 Task: Create Board Resource Management to Workspace Continuous Integration and Deployment. Create Board Website Design to Workspace Continuous Integration and Deployment. Create Board Social Media Content Creation and Curation to Workspace Continuous Integration and Deployment
Action: Mouse moved to (392, 78)
Screenshot: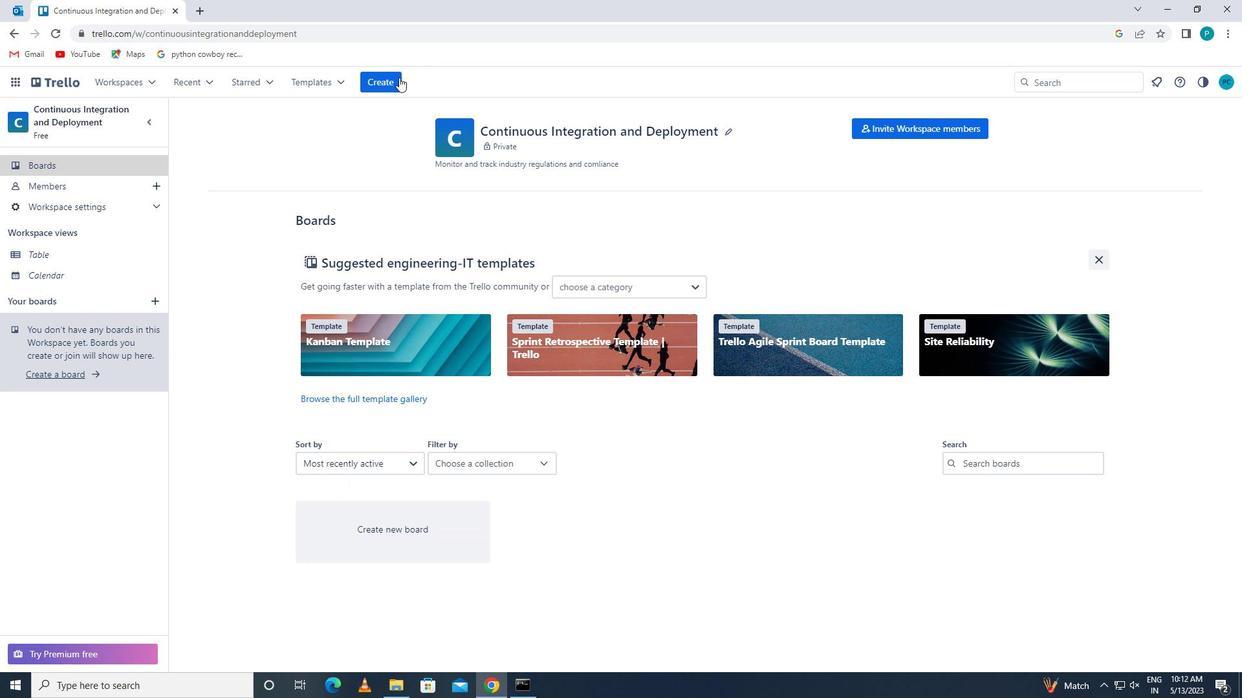 
Action: Mouse pressed left at (392, 78)
Screenshot: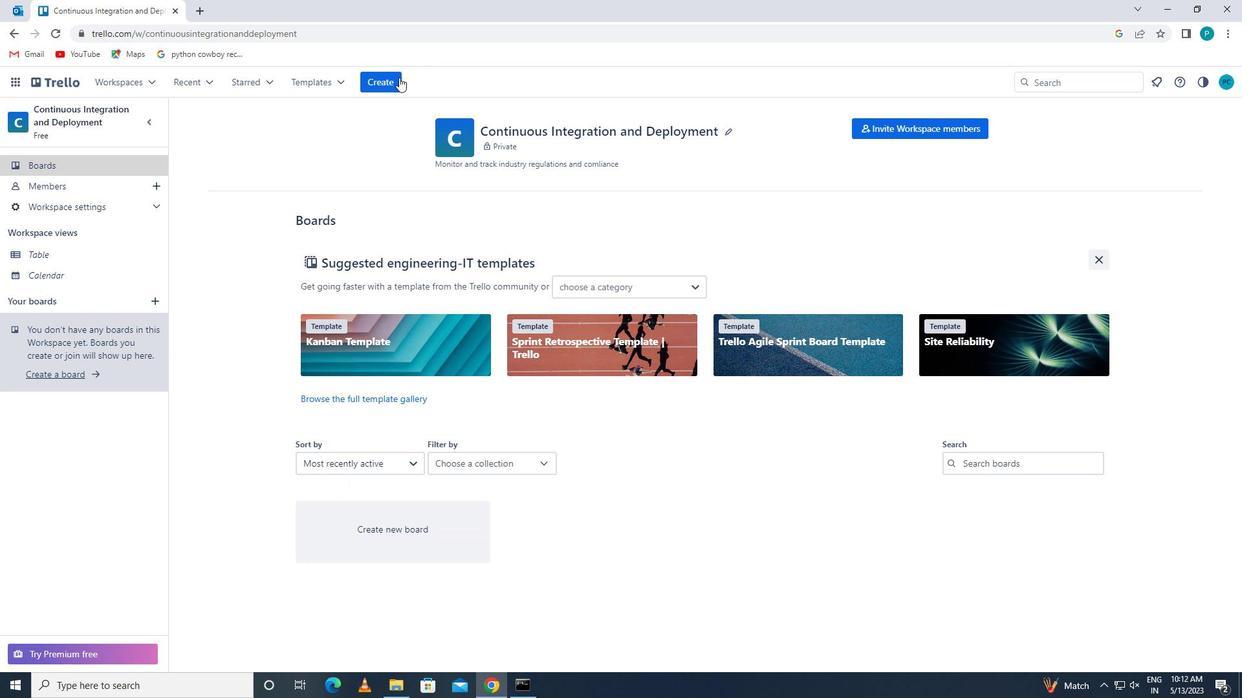 
Action: Mouse moved to (398, 124)
Screenshot: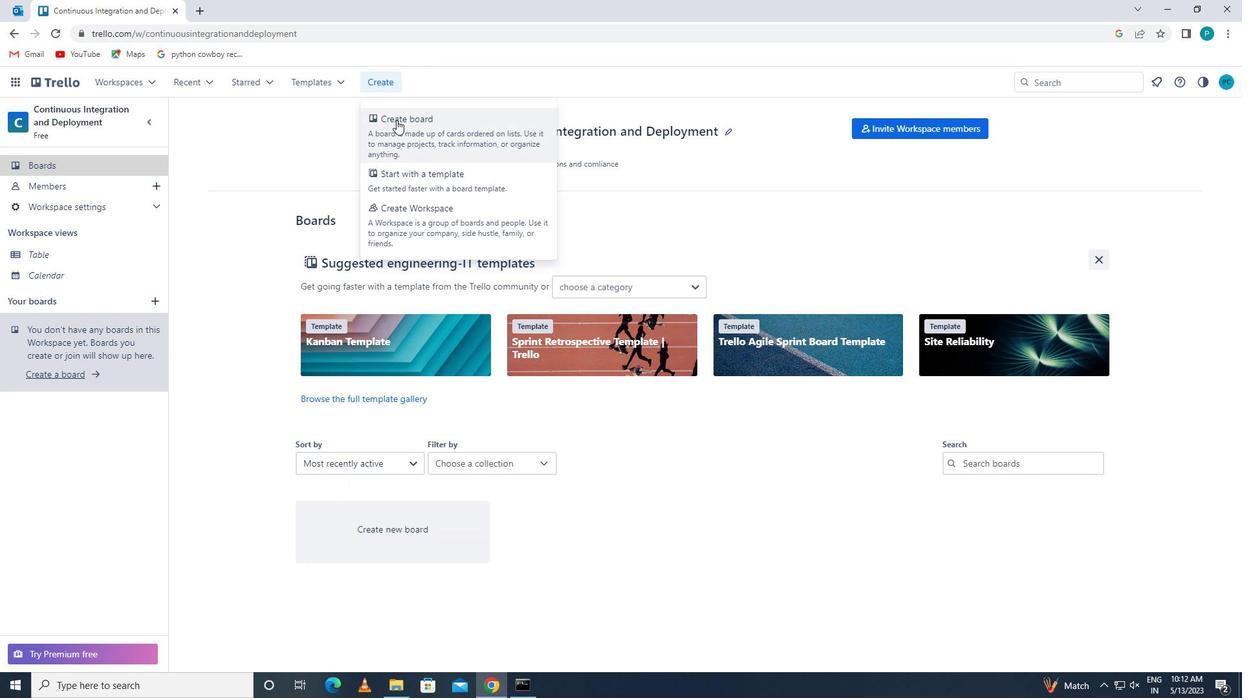 
Action: Mouse pressed left at (398, 124)
Screenshot: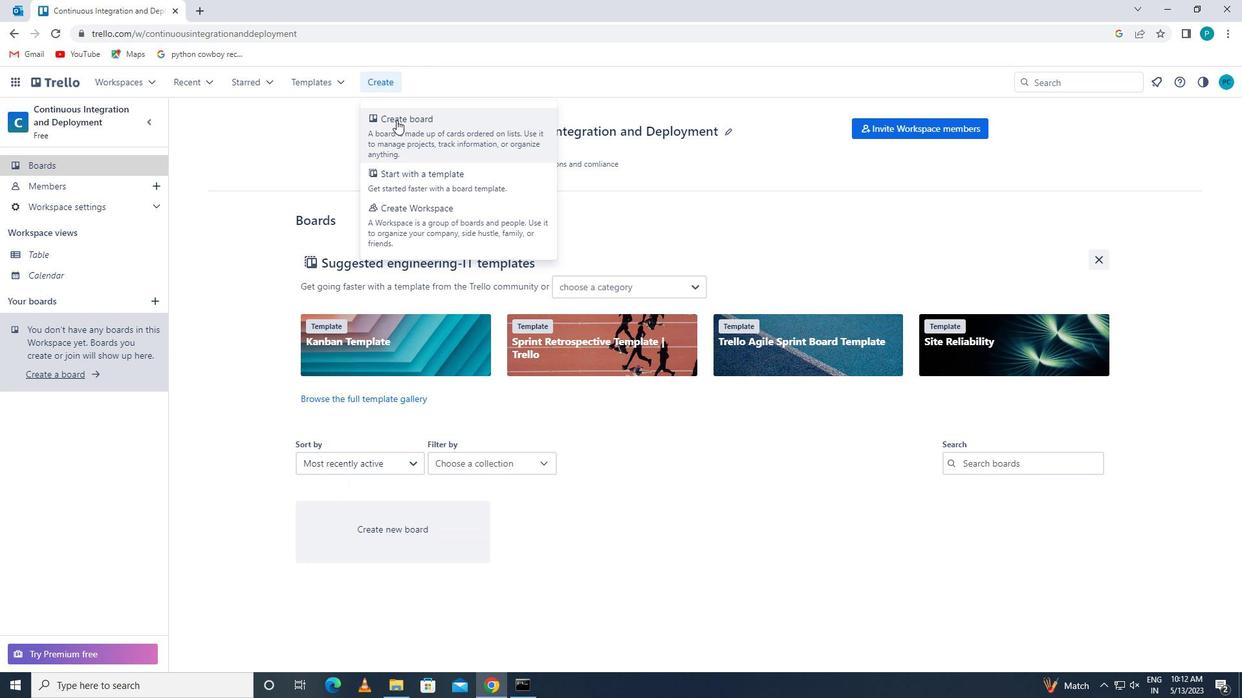 
Action: Mouse moved to (431, 318)
Screenshot: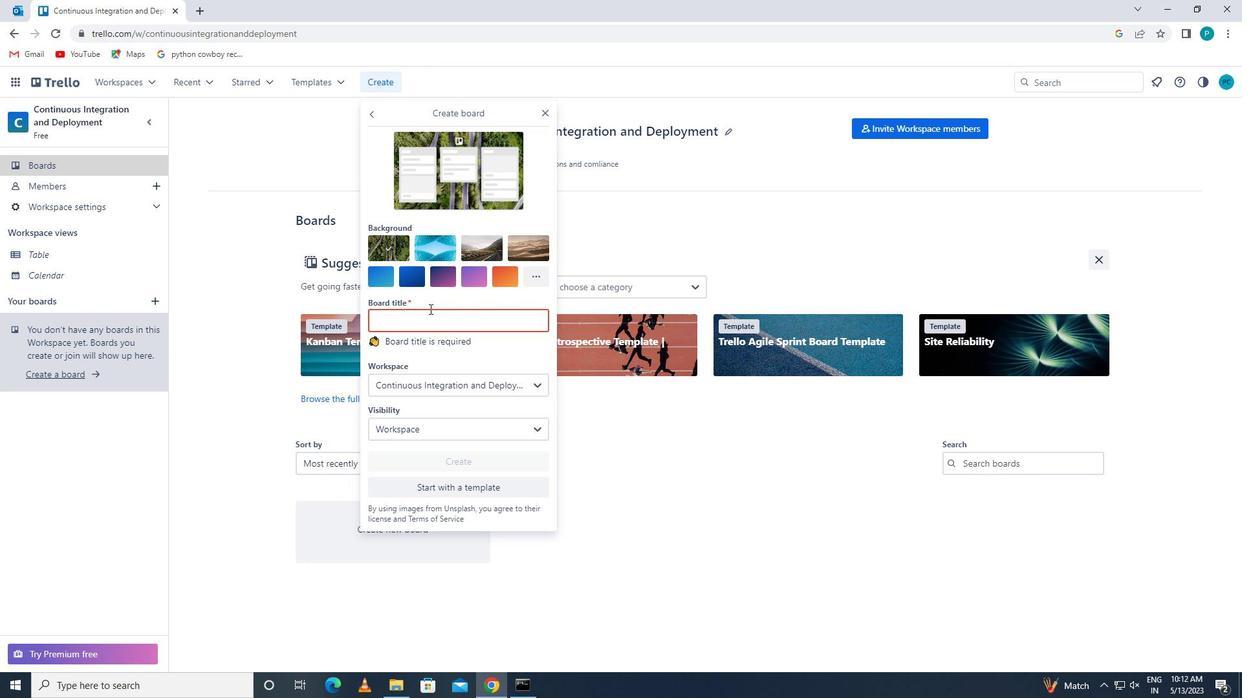 
Action: Mouse pressed left at (431, 318)
Screenshot: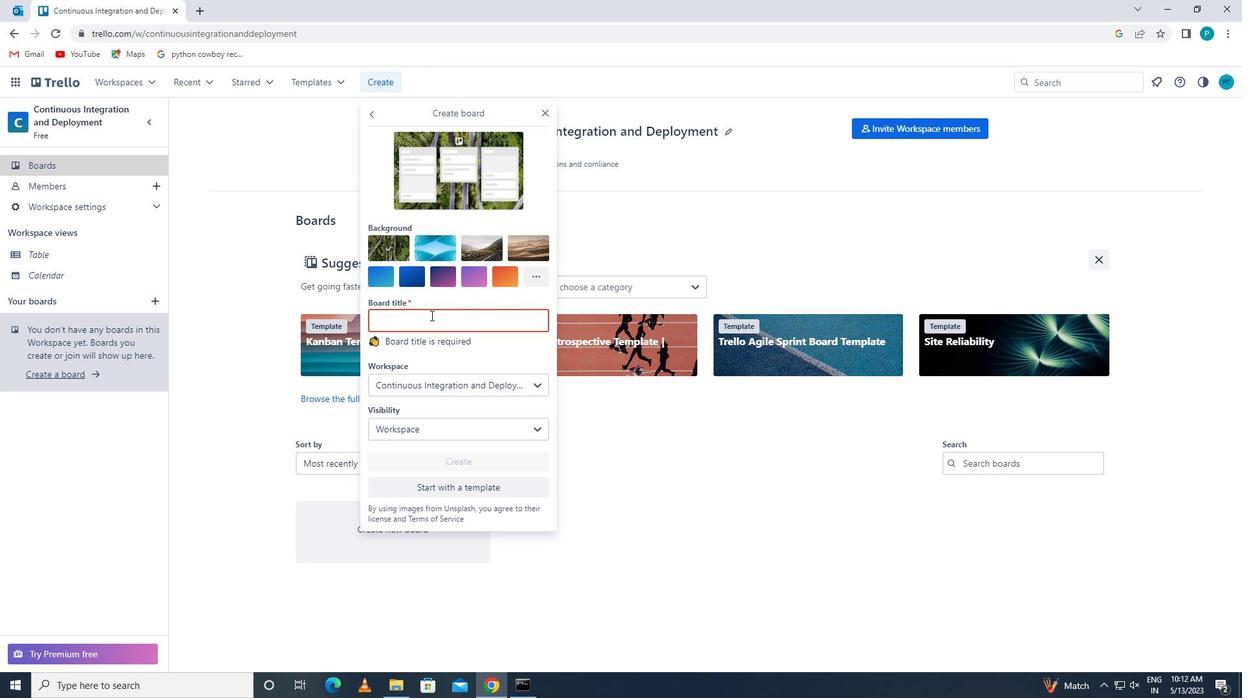 
Action: Key pressed <Key.caps_lock>r<Key.caps_lock>esource<Key.space><Key.caps_lock>m<Key.caps_lock>anagement
Screenshot: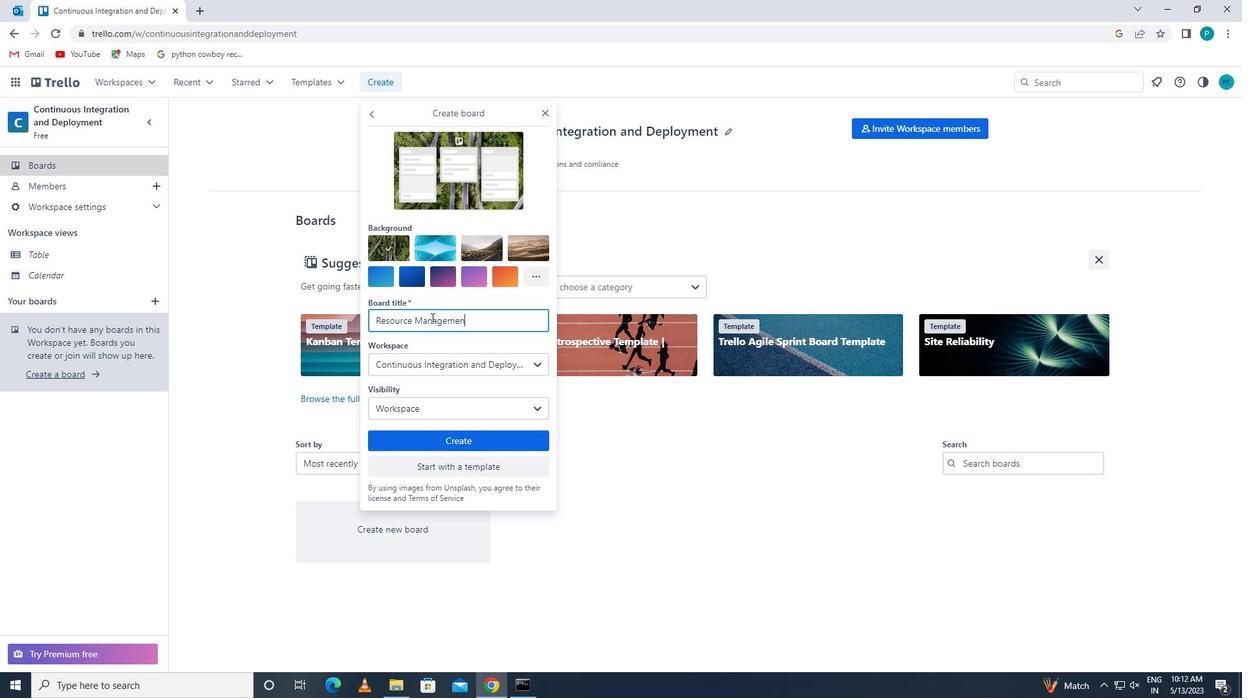 
Action: Mouse moved to (441, 367)
Screenshot: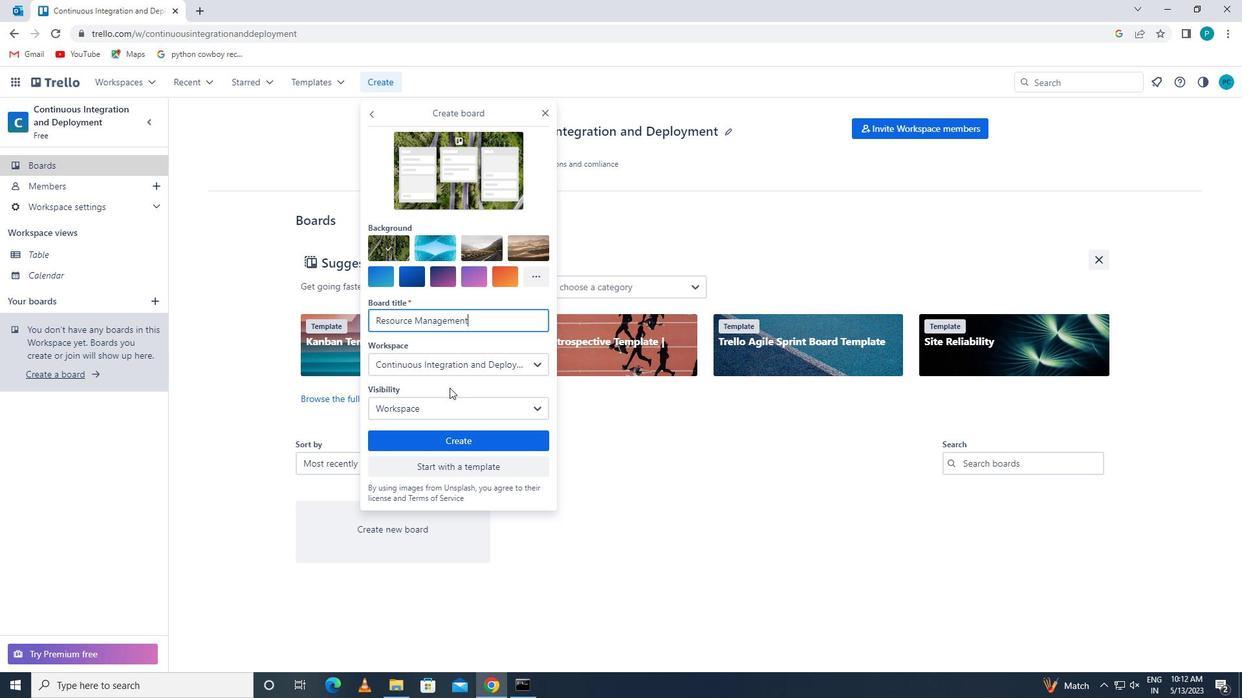 
Action: Mouse pressed left at (441, 367)
Screenshot: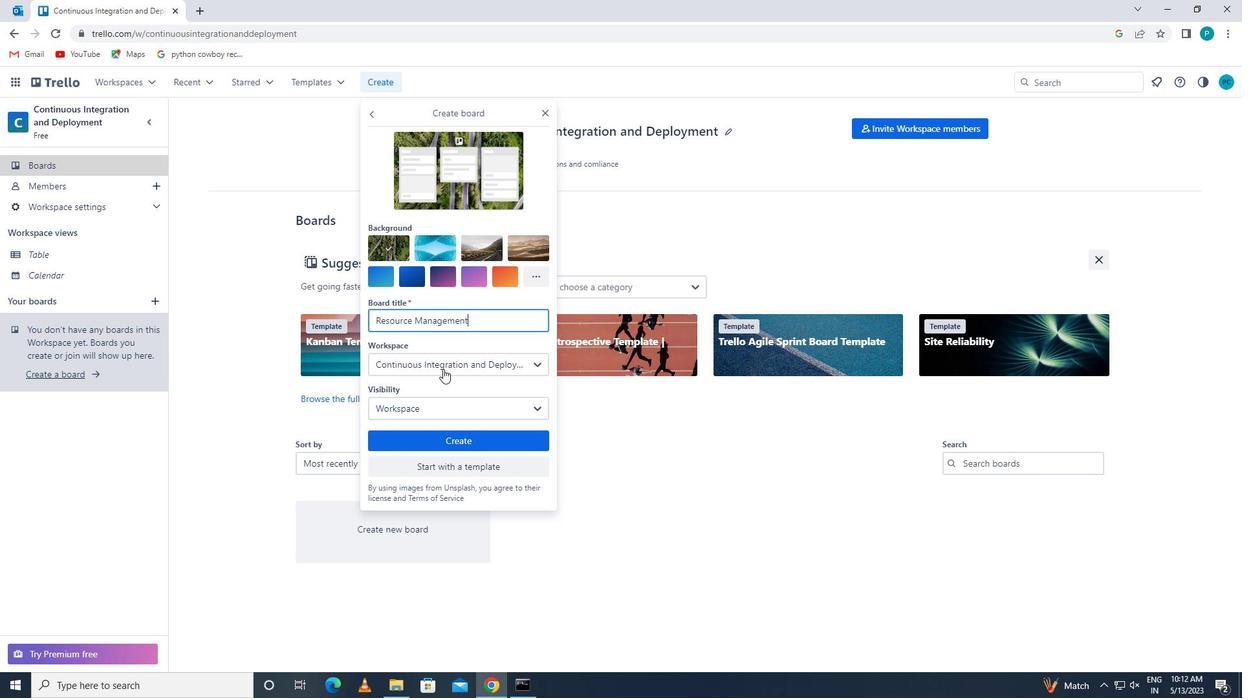 
Action: Mouse moved to (445, 544)
Screenshot: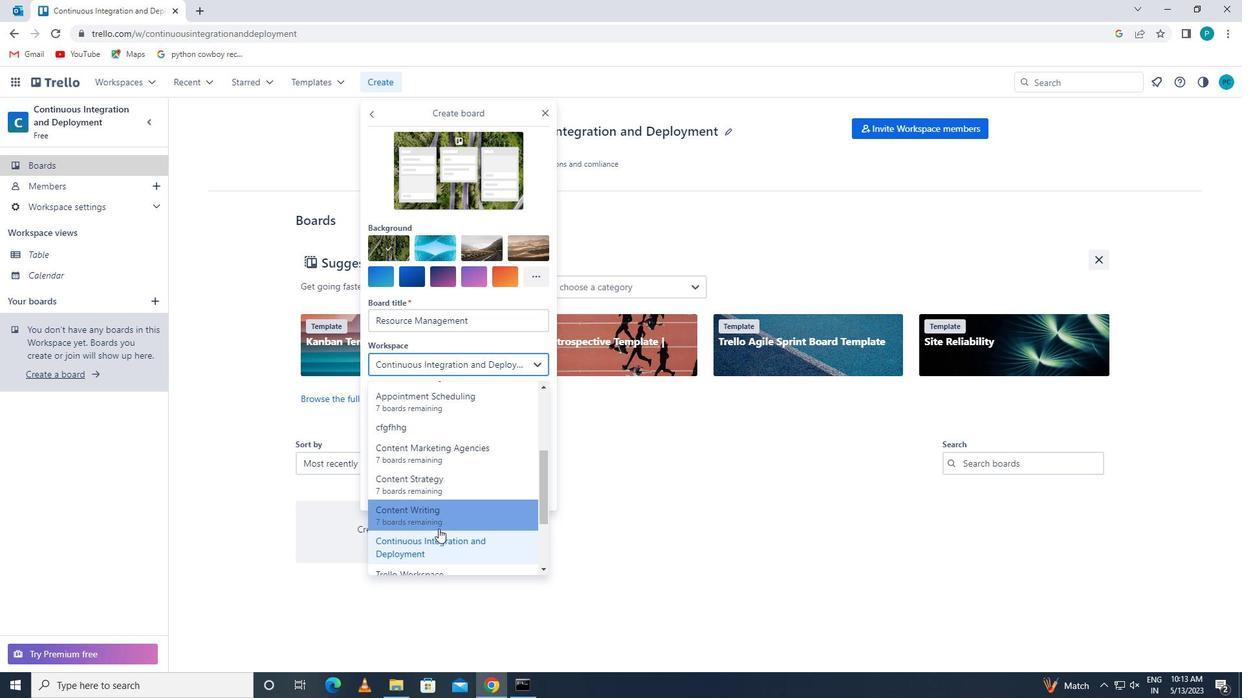 
Action: Mouse pressed left at (445, 544)
Screenshot: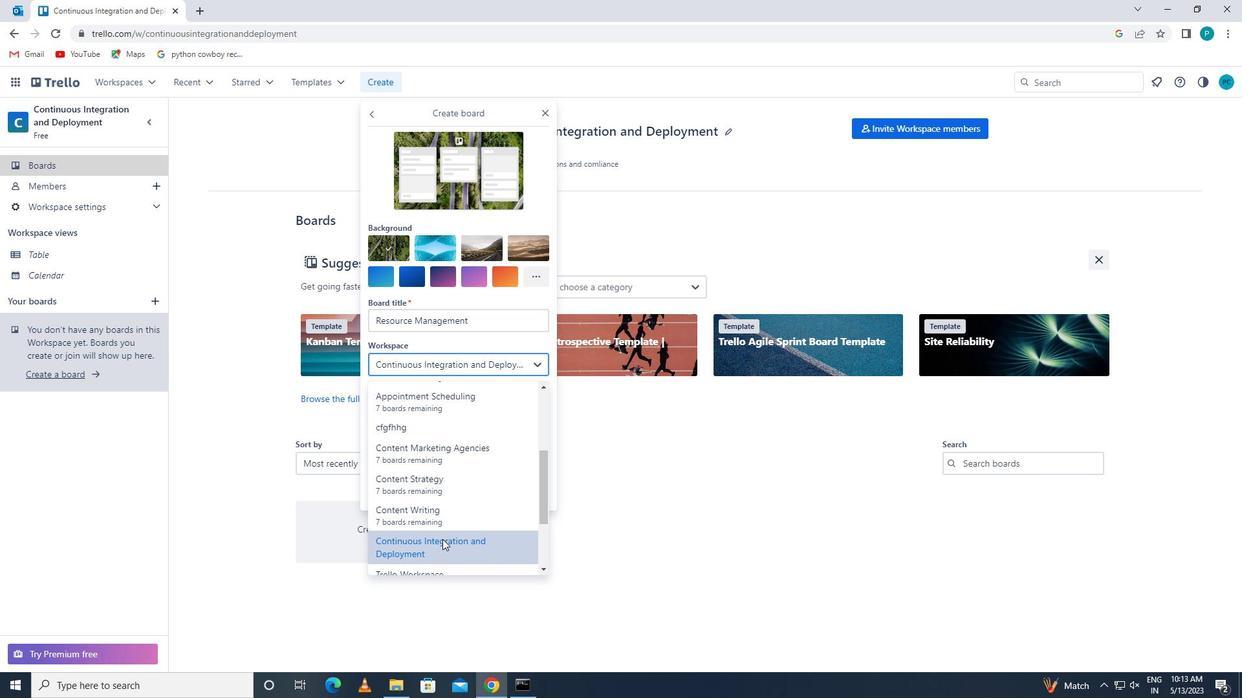
Action: Mouse moved to (436, 447)
Screenshot: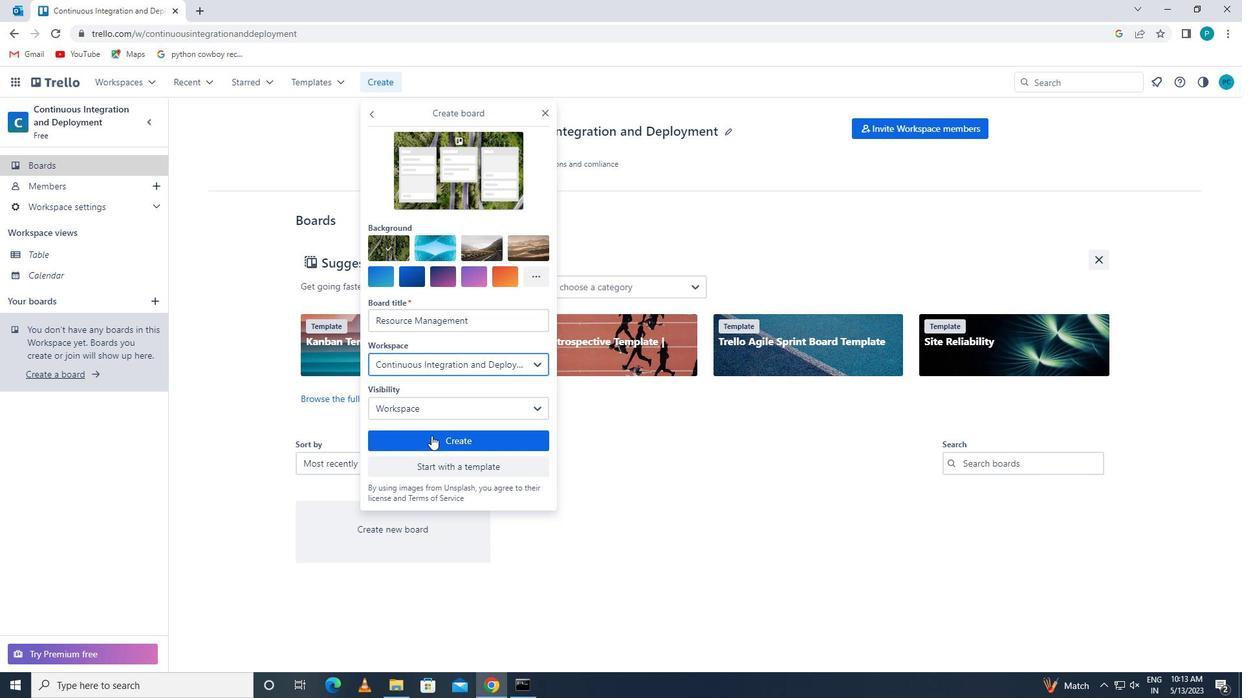 
Action: Mouse pressed left at (436, 447)
Screenshot: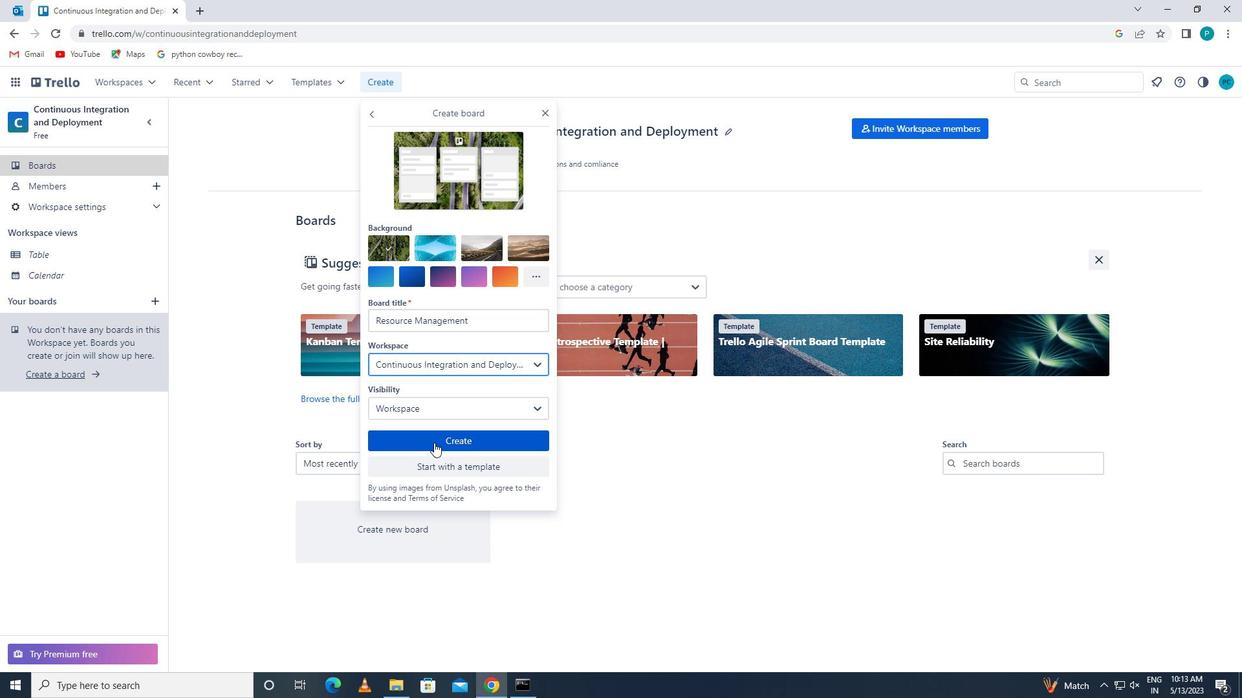 
Action: Mouse moved to (369, 85)
Screenshot: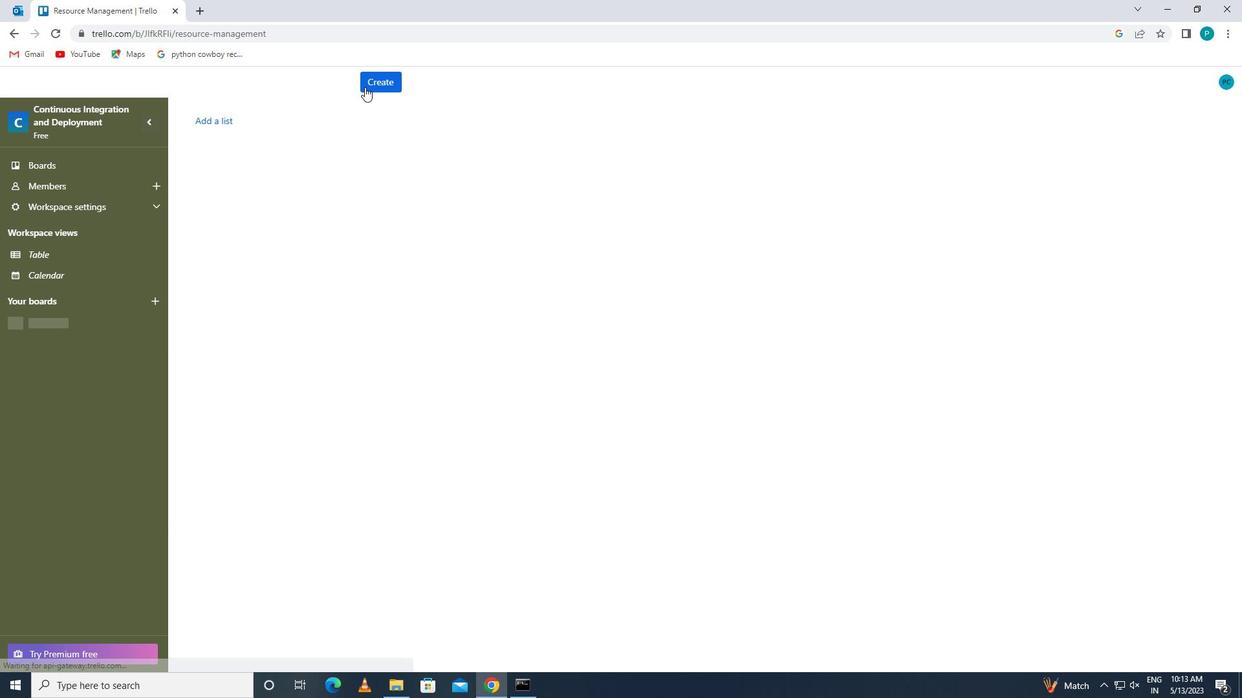 
Action: Mouse pressed left at (369, 85)
Screenshot: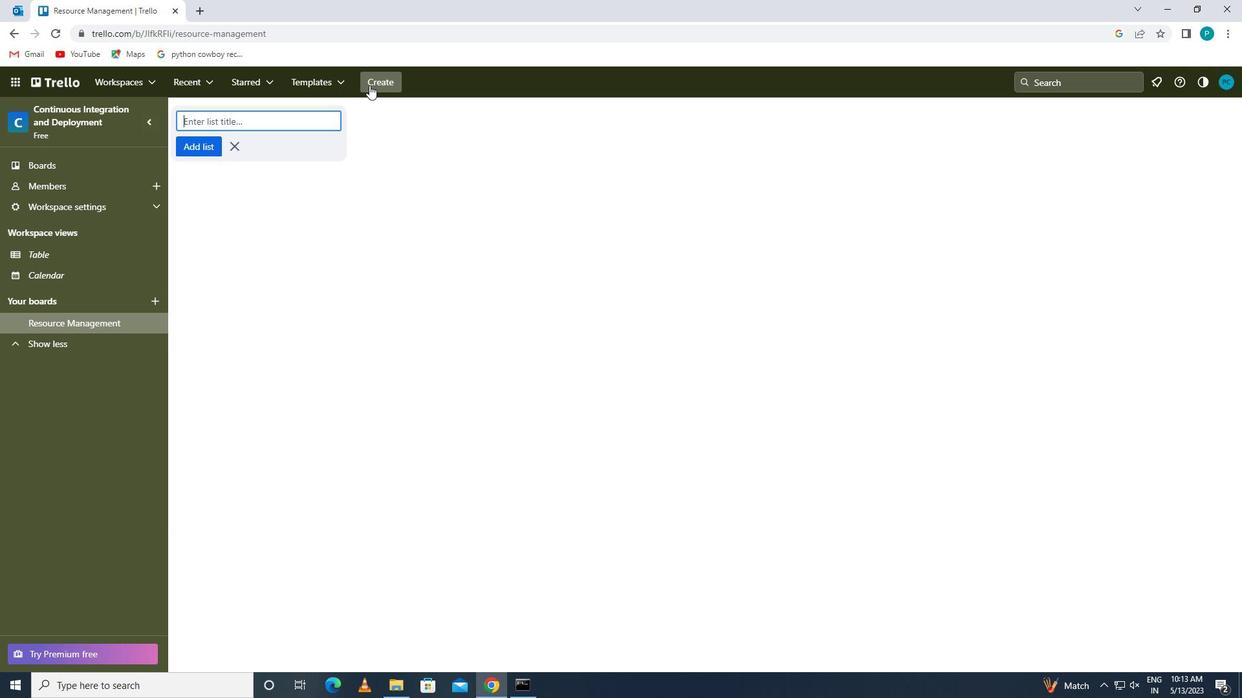 
Action: Mouse moved to (382, 115)
Screenshot: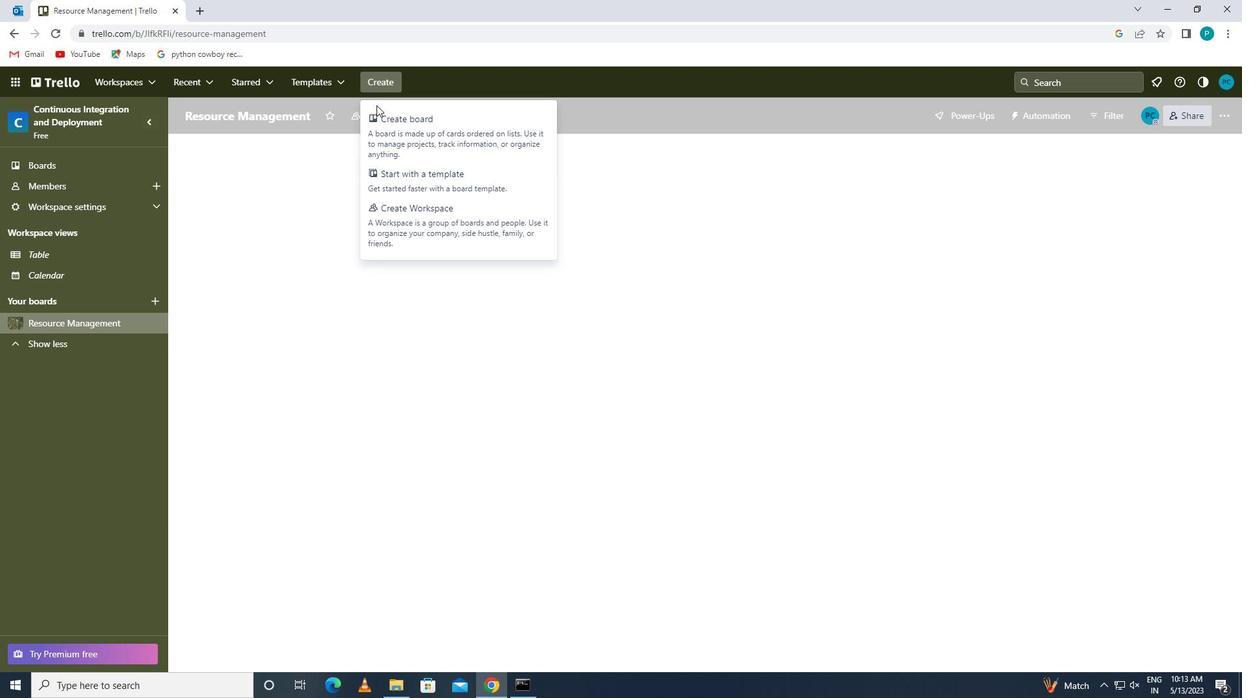 
Action: Mouse pressed left at (382, 115)
Screenshot: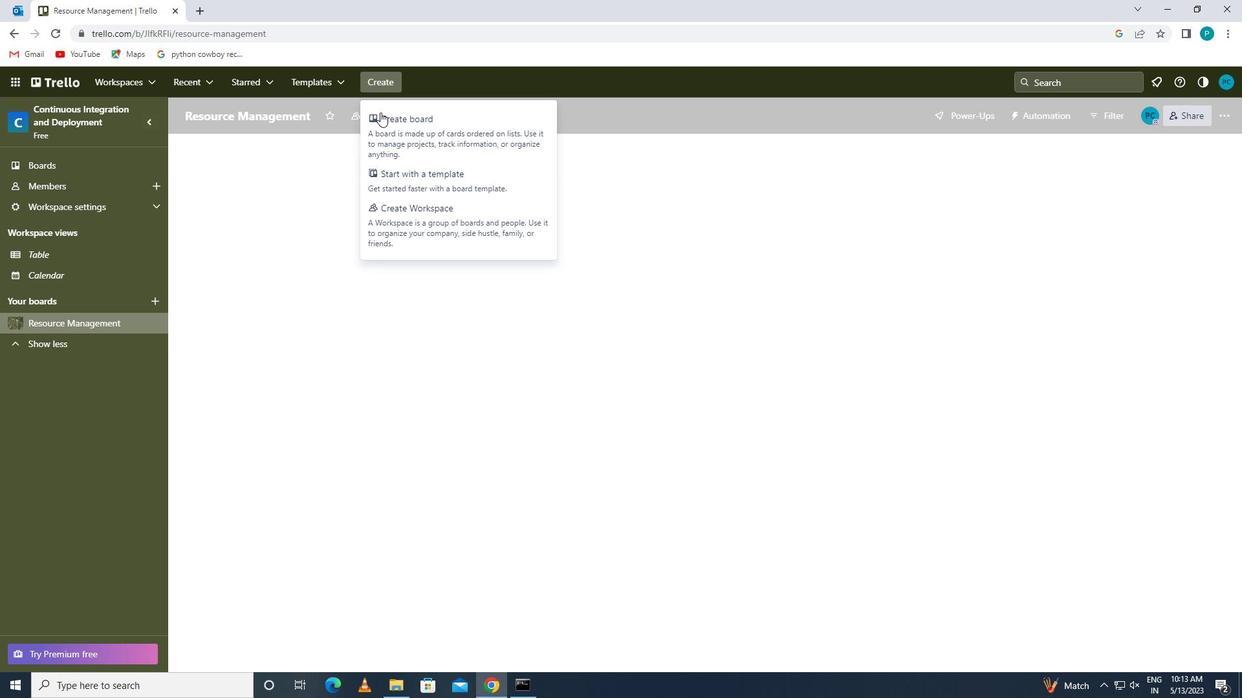 
Action: Mouse moved to (470, 326)
Screenshot: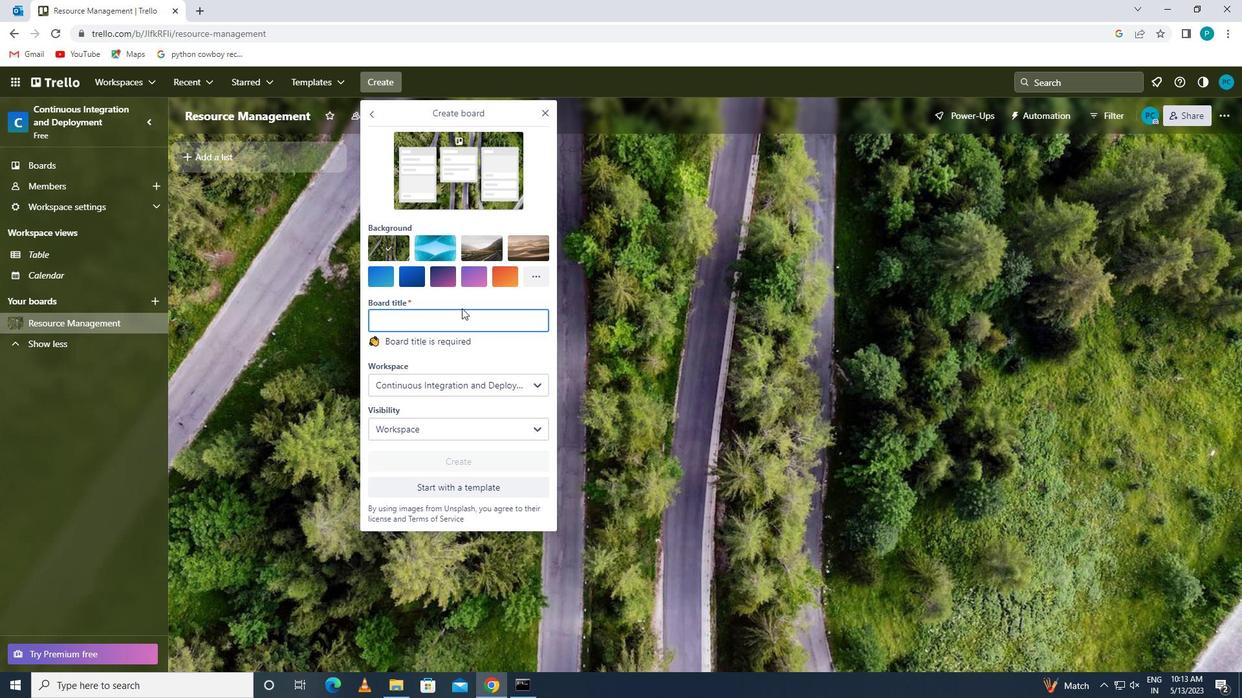 
Action: Mouse pressed left at (470, 326)
Screenshot: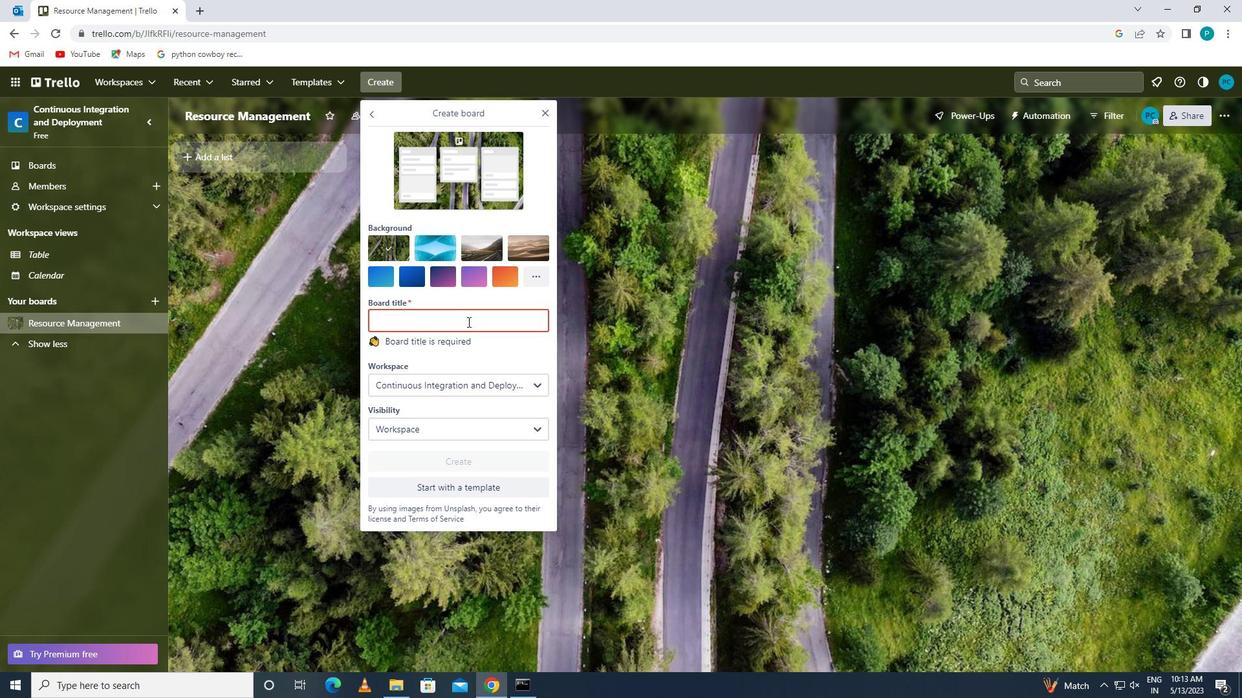 
Action: Key pressed <Key.caps_lock>w<Key.caps_lock>ebsite<Key.space><Key.caps_lock>d<Key.caps_lock>esign
Screenshot: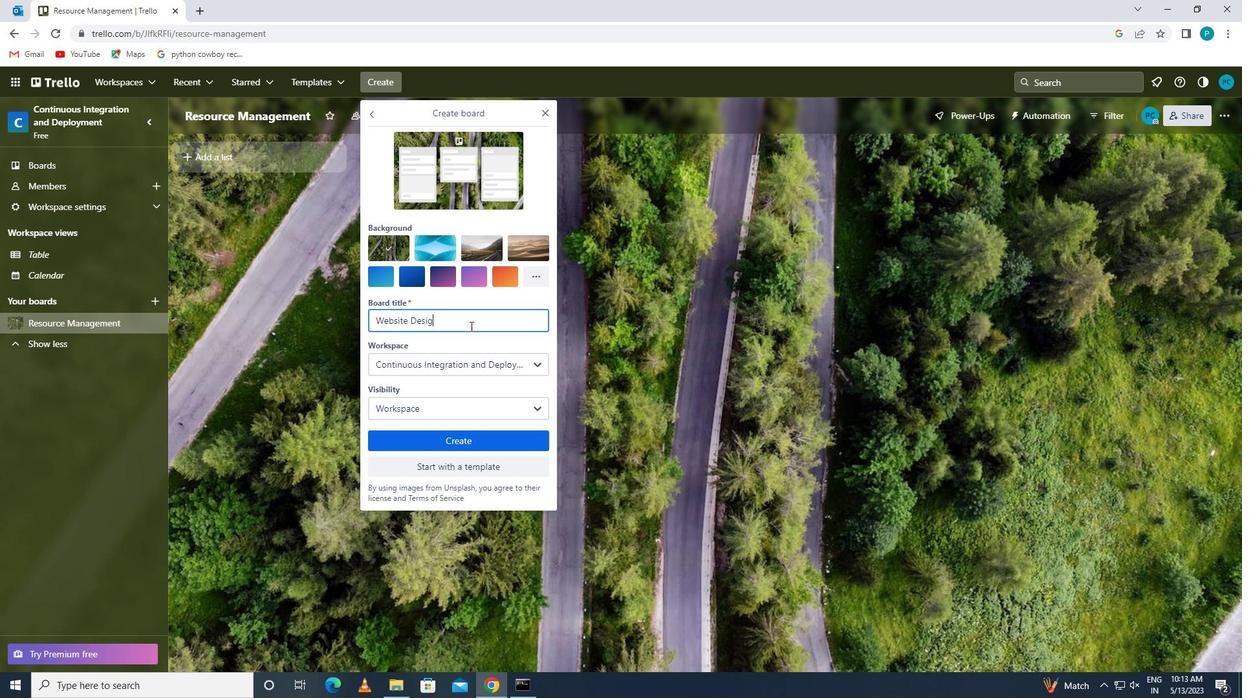 
Action: Mouse moved to (461, 366)
Screenshot: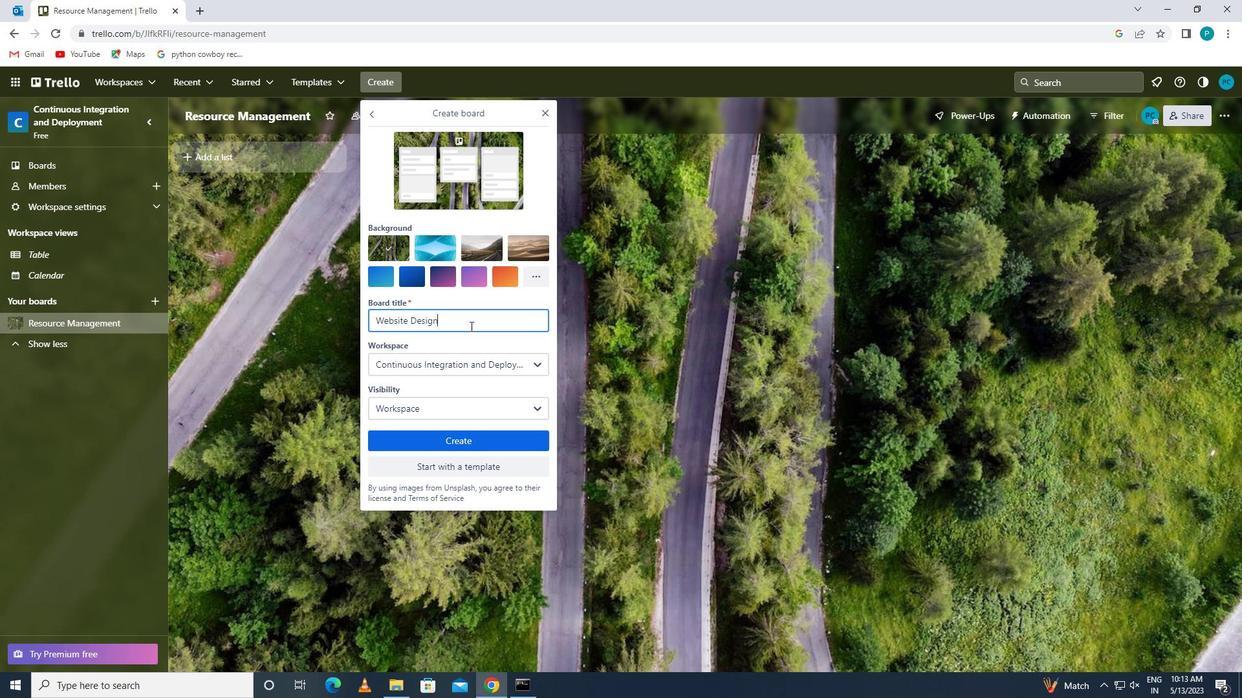 
Action: Mouse pressed left at (461, 366)
Screenshot: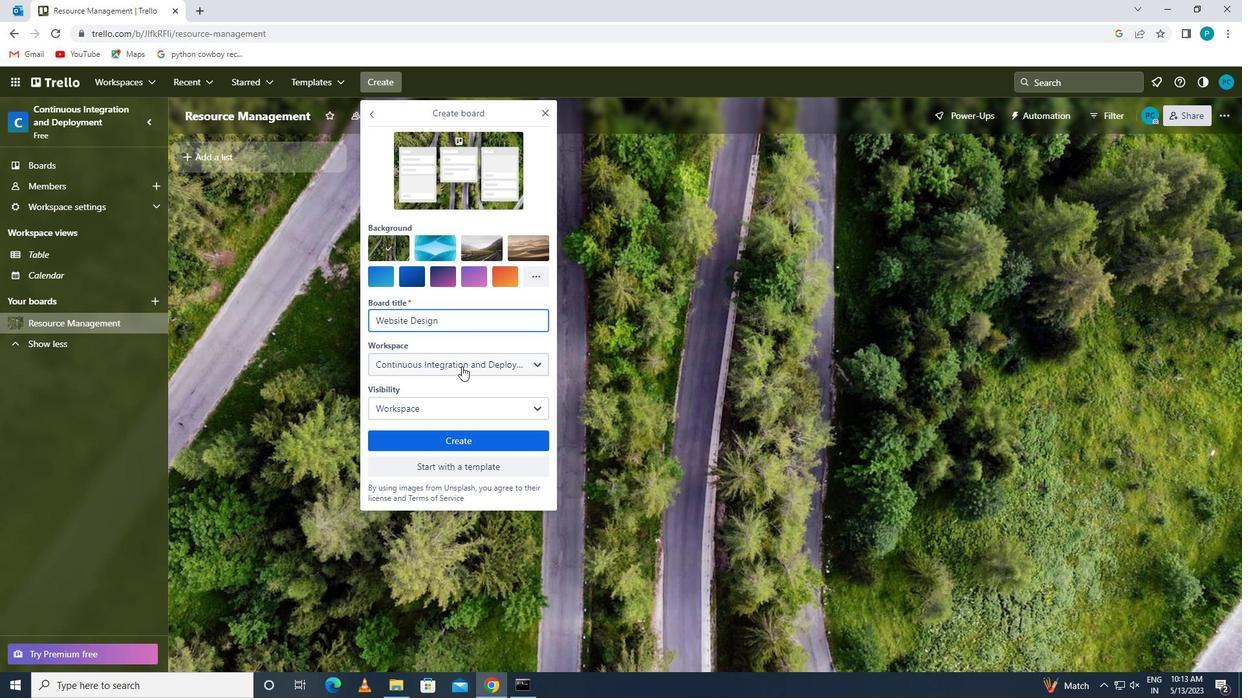 
Action: Mouse moved to (447, 545)
Screenshot: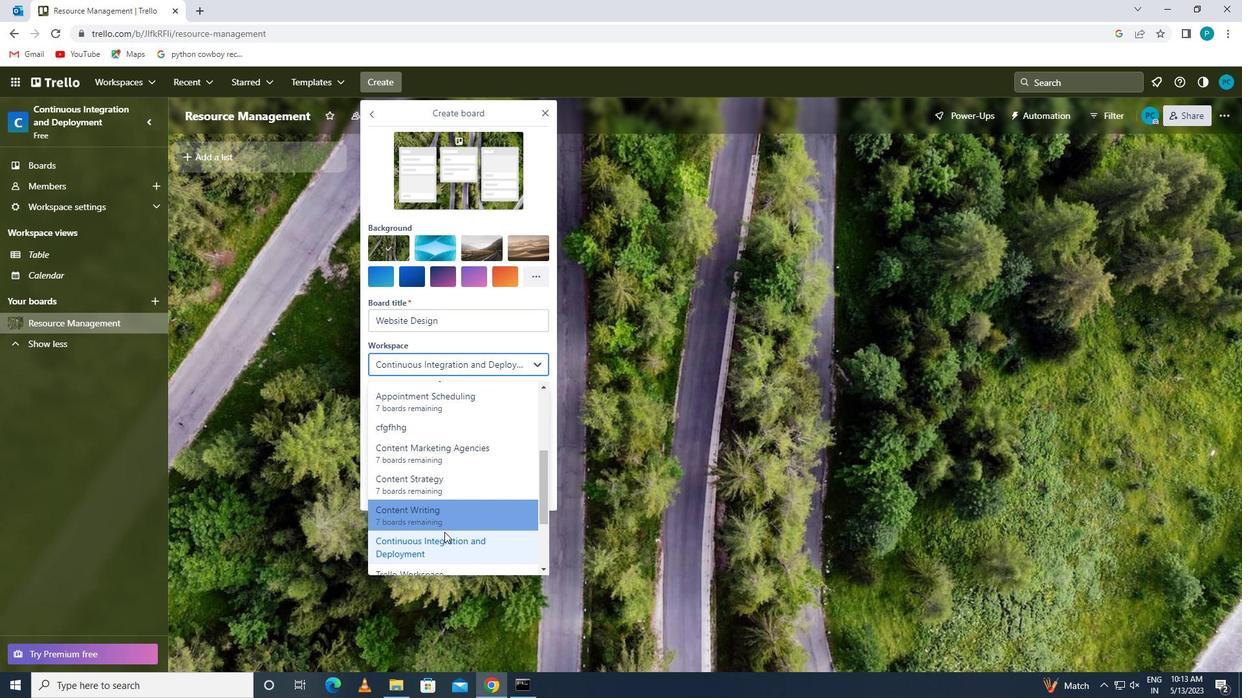 
Action: Mouse pressed left at (447, 545)
Screenshot: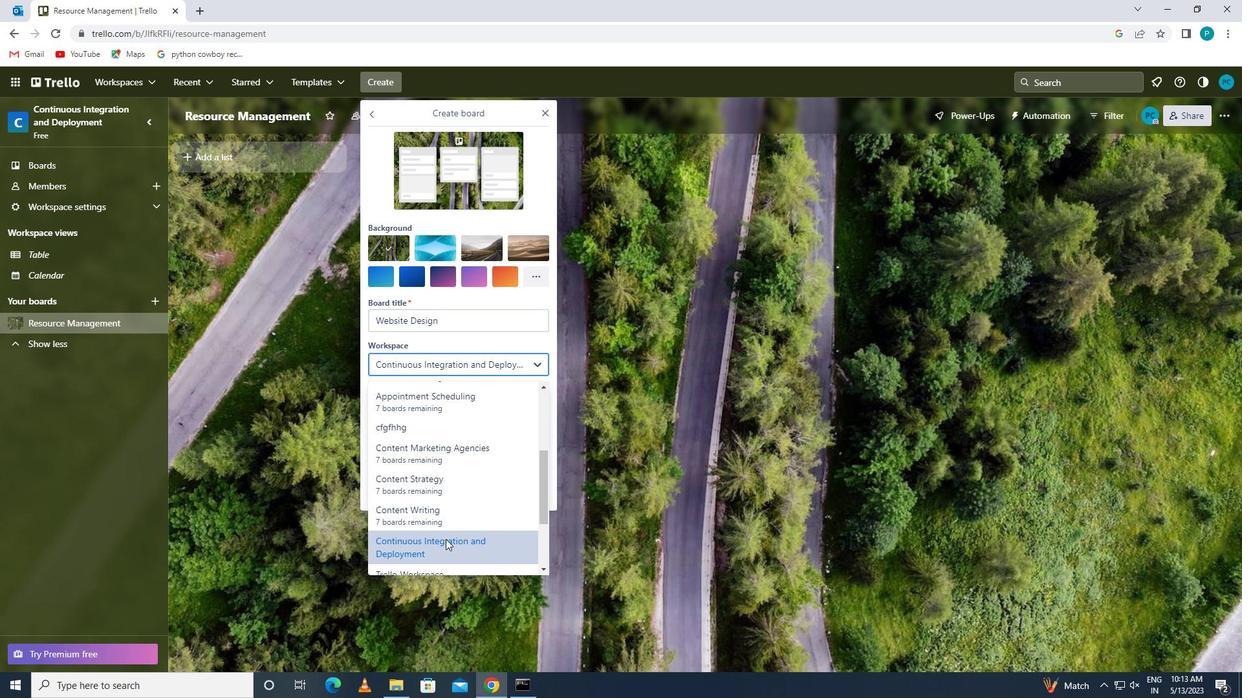
Action: Mouse moved to (442, 437)
Screenshot: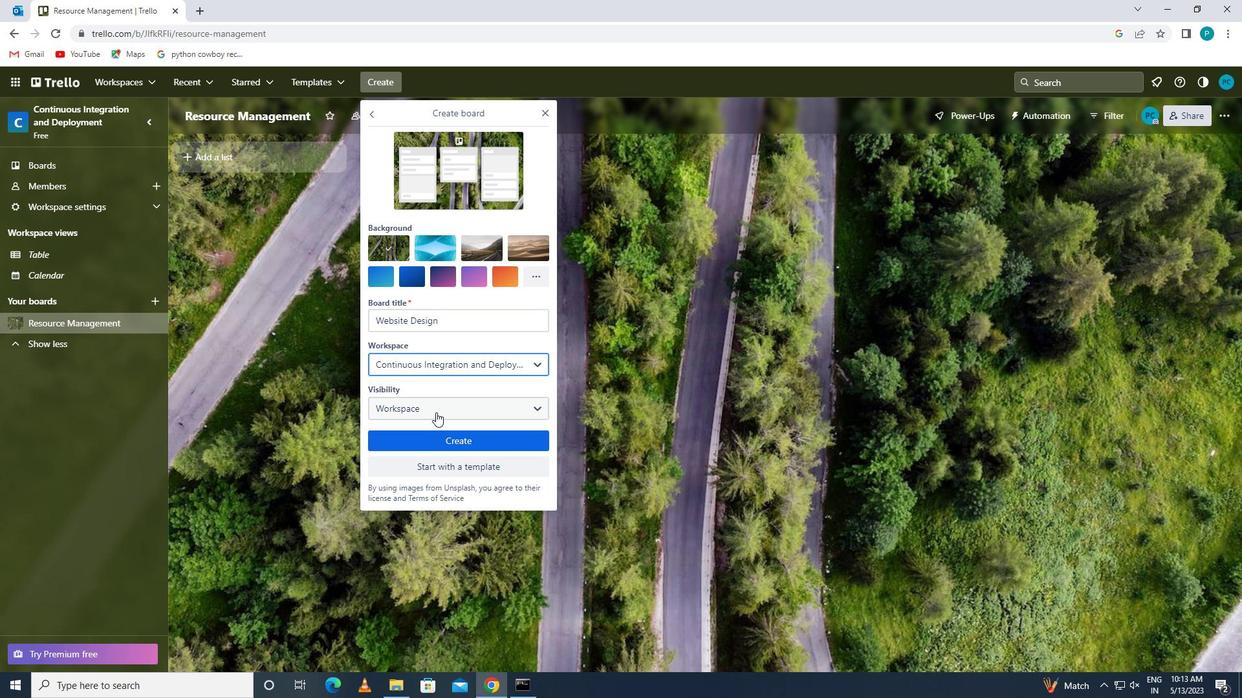 
Action: Mouse pressed left at (442, 437)
Screenshot: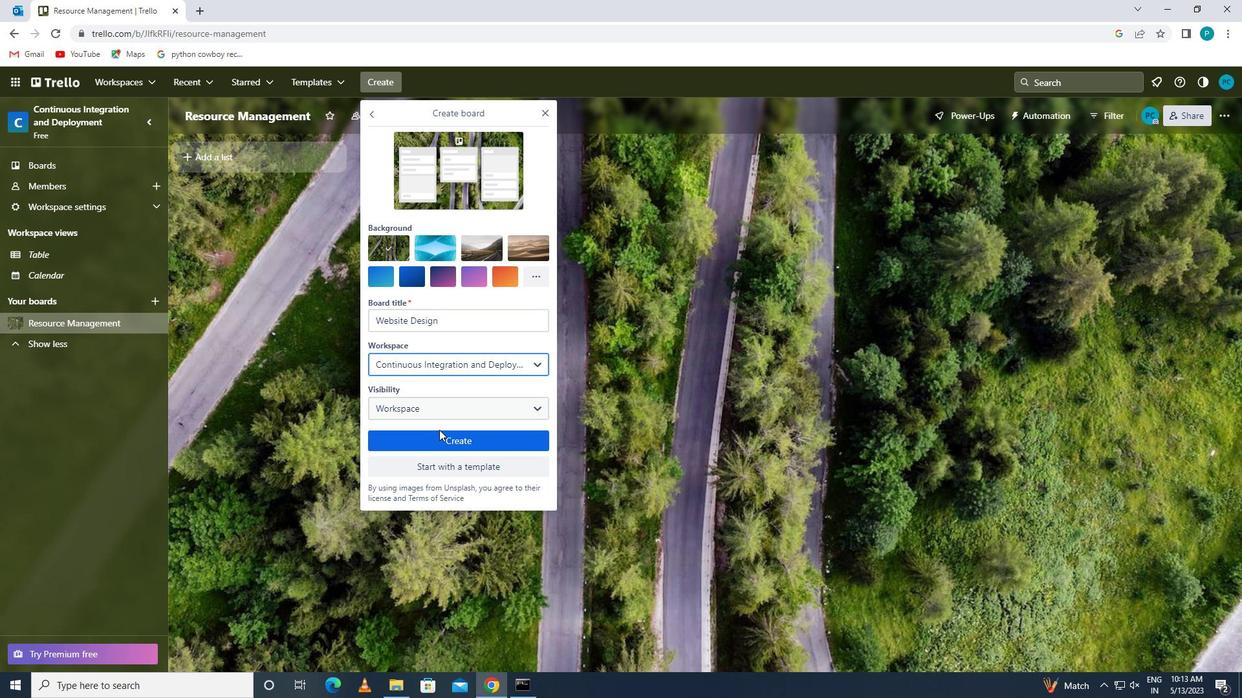 
Action: Mouse moved to (374, 75)
Screenshot: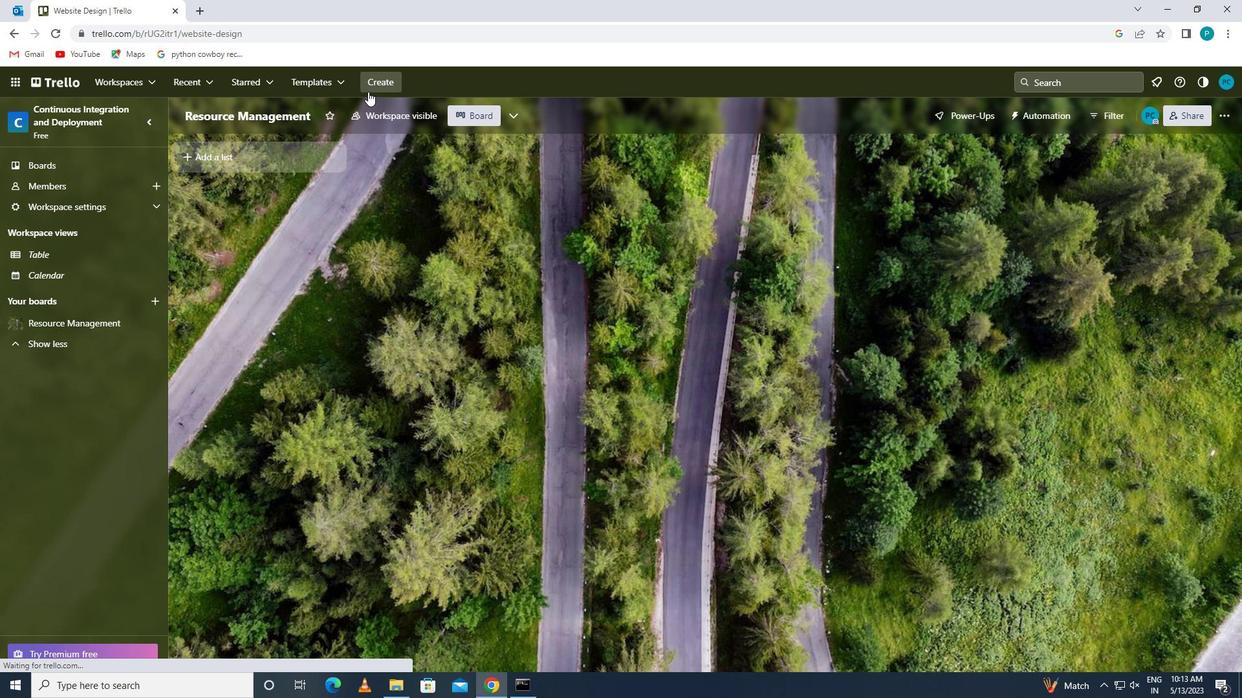 
Action: Mouse pressed left at (374, 75)
Screenshot: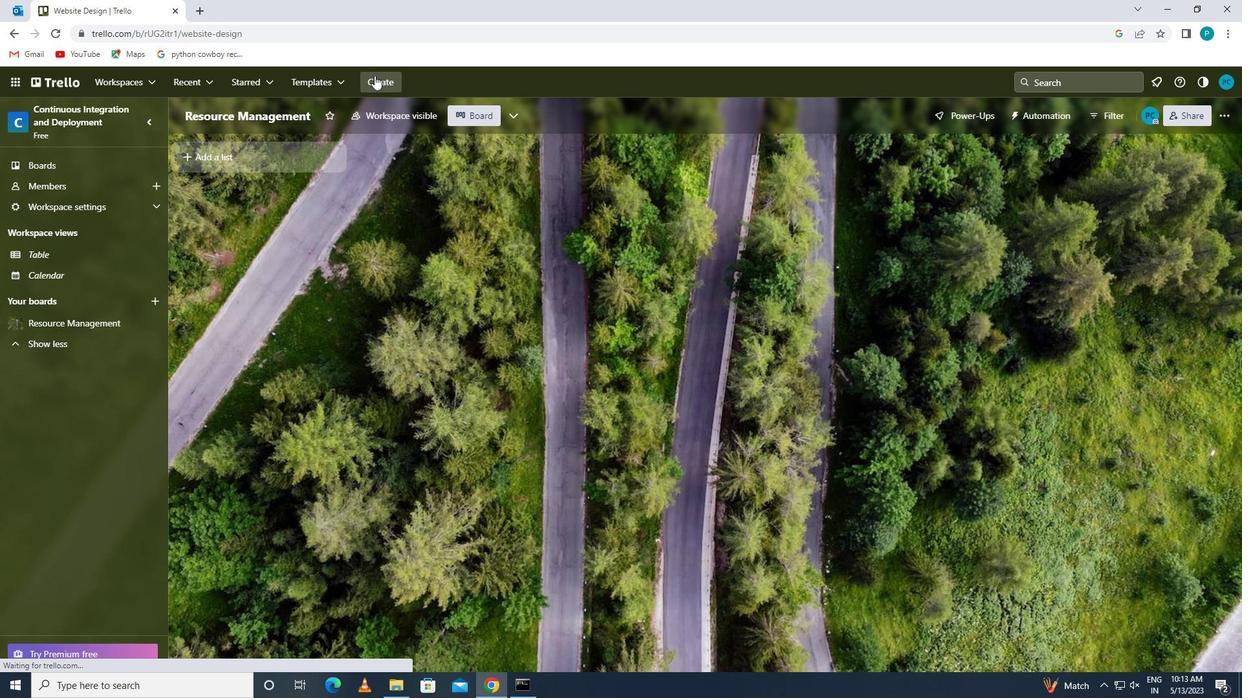 
Action: Mouse moved to (387, 122)
Screenshot: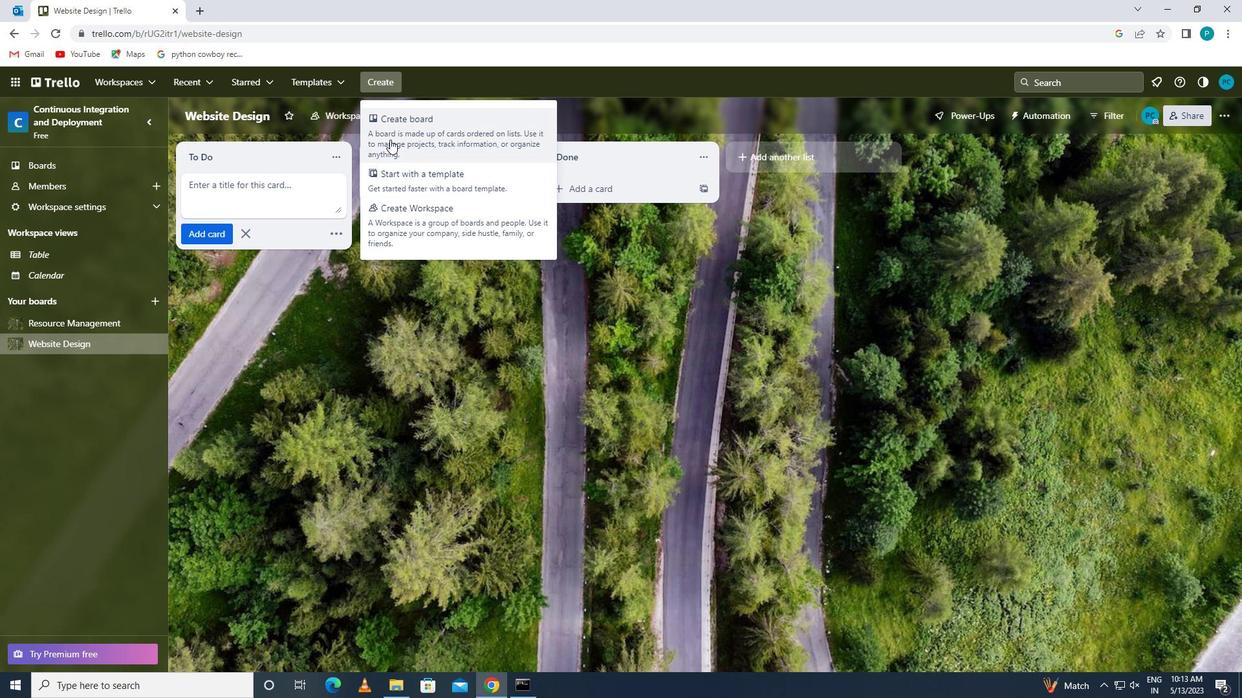 
Action: Mouse pressed left at (387, 122)
Screenshot: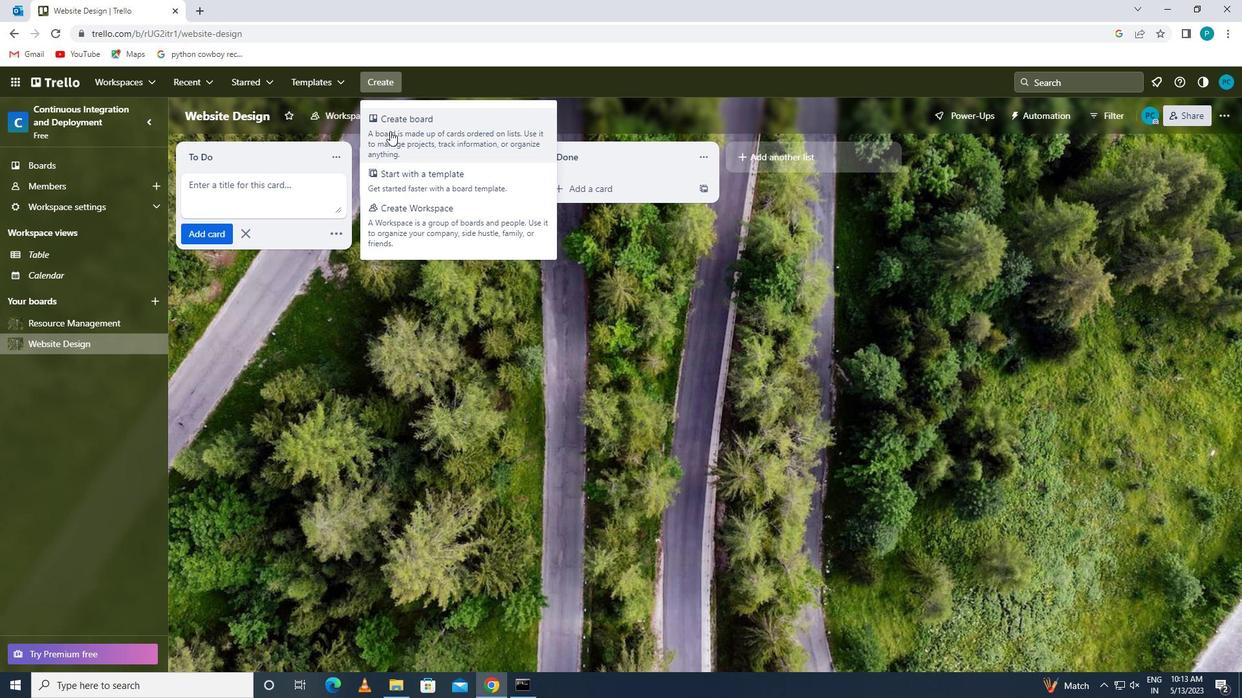 
Action: Mouse moved to (432, 319)
Screenshot: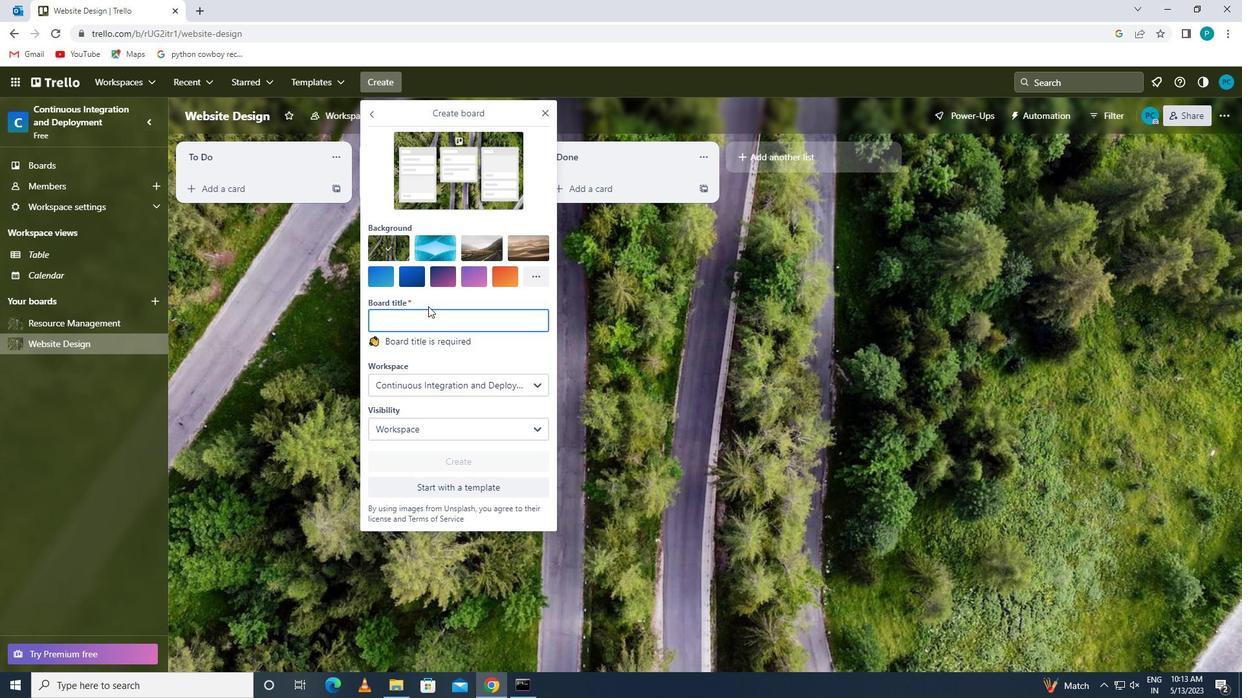 
Action: Mouse pressed left at (432, 319)
Screenshot: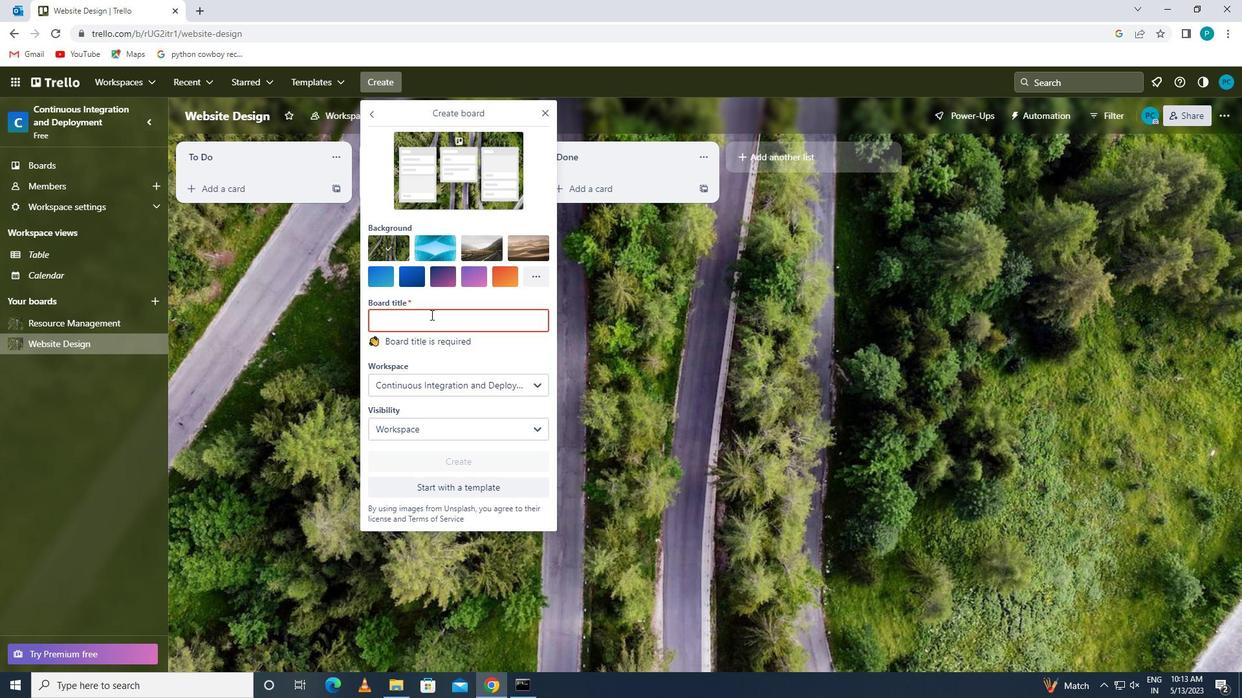 
Action: Key pressed <Key.caps_lock>s<Key.caps_lock>ocial<Key.space><Key.caps_lock>m<Key.caps_lock>edia<Key.space><Key.caps_lock>c<Key.caps_lock>ontent<Key.space><Key.caps_lock>c<Key.caps_lock>reation<Key.space>and<Key.space><Key.caps_lock>c<Key.caps_lock>uration
Screenshot: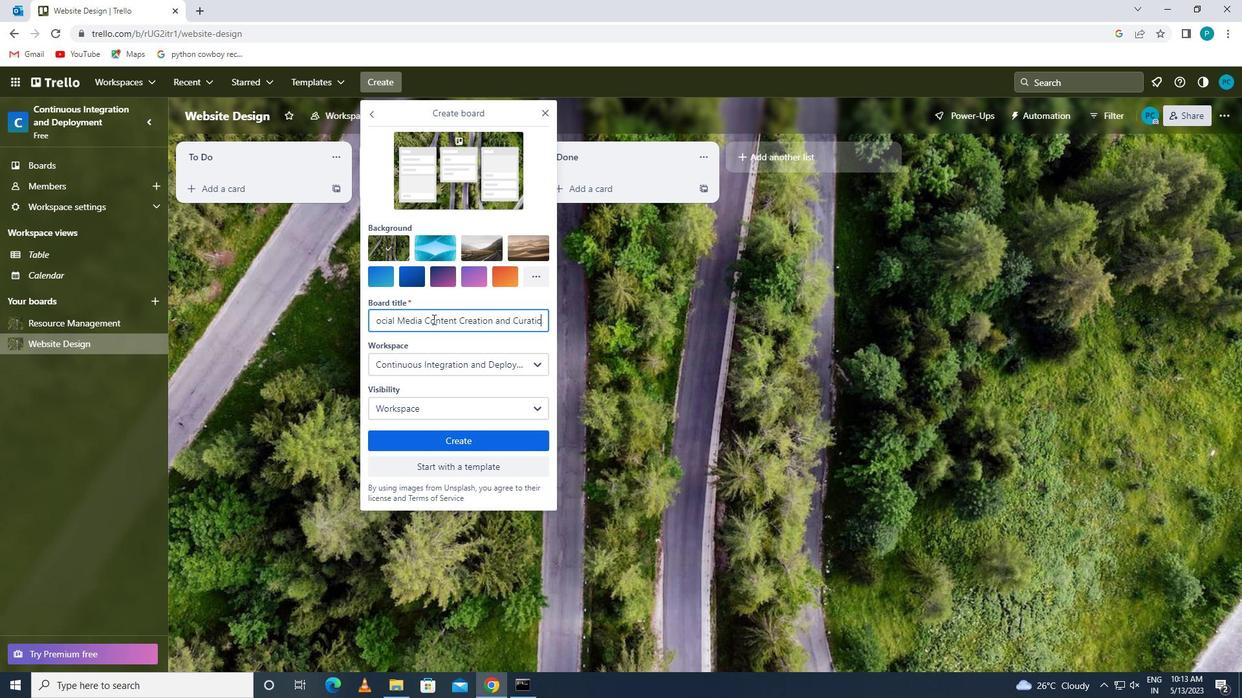 
Action: Mouse moved to (443, 374)
Screenshot: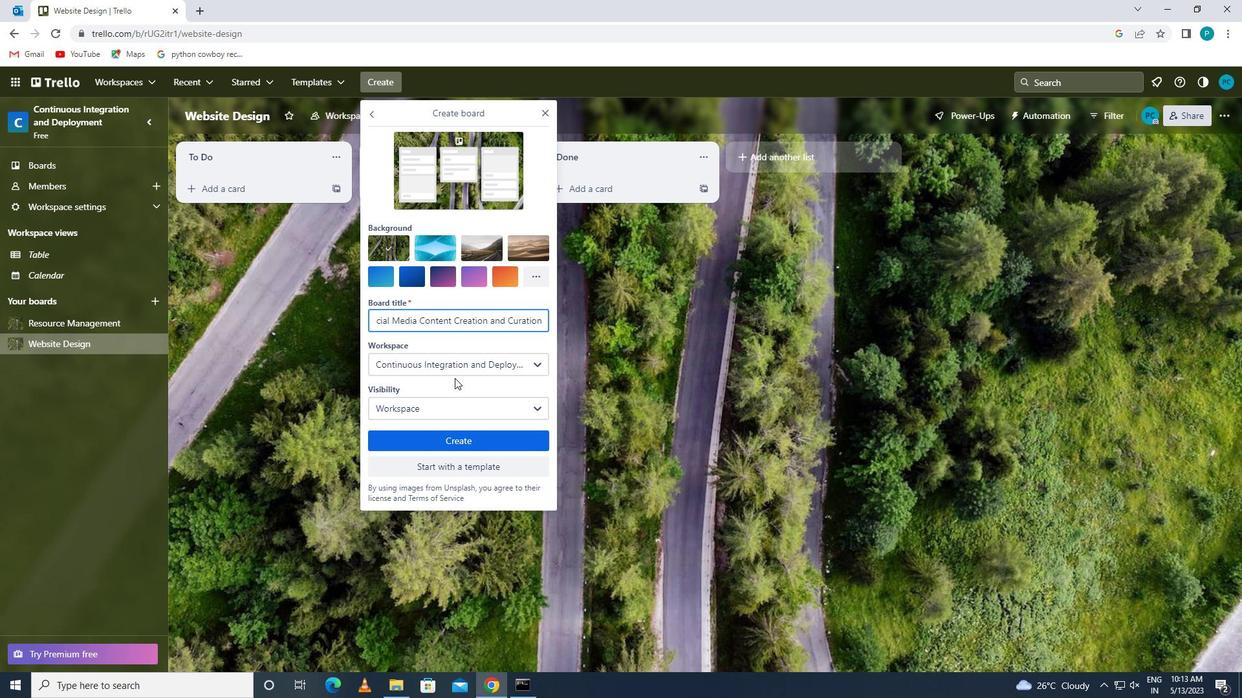 
Action: Mouse pressed left at (443, 374)
Screenshot: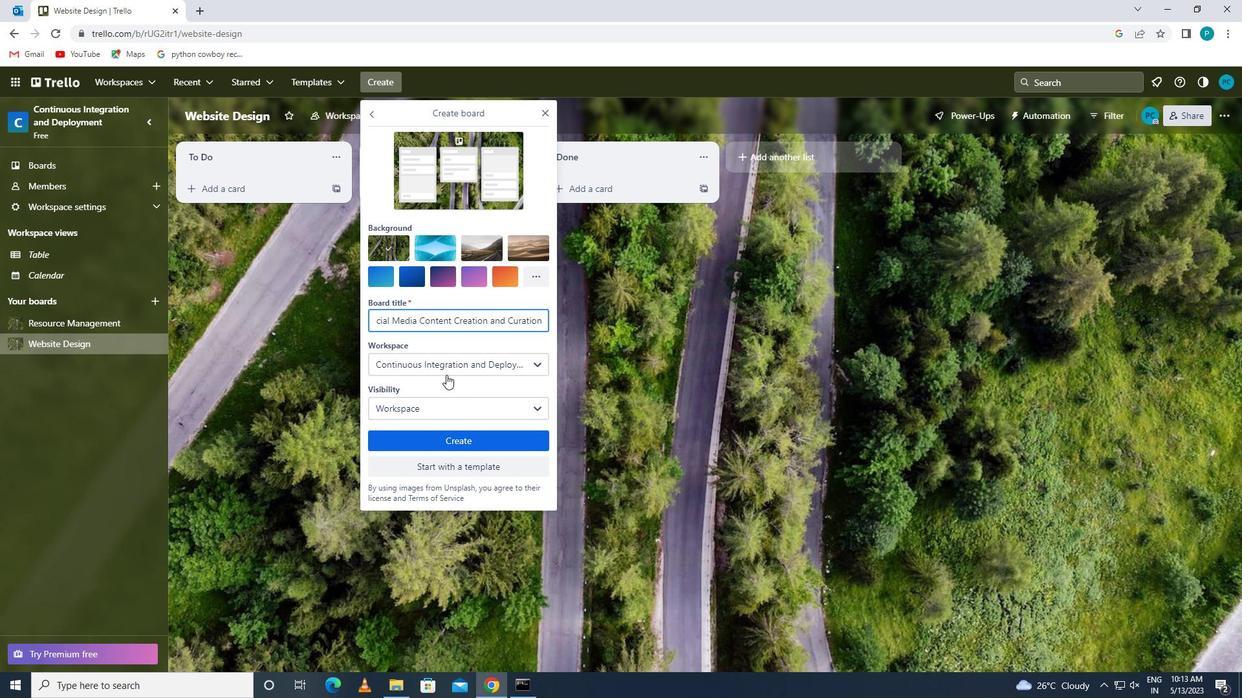 
Action: Mouse moved to (453, 539)
Screenshot: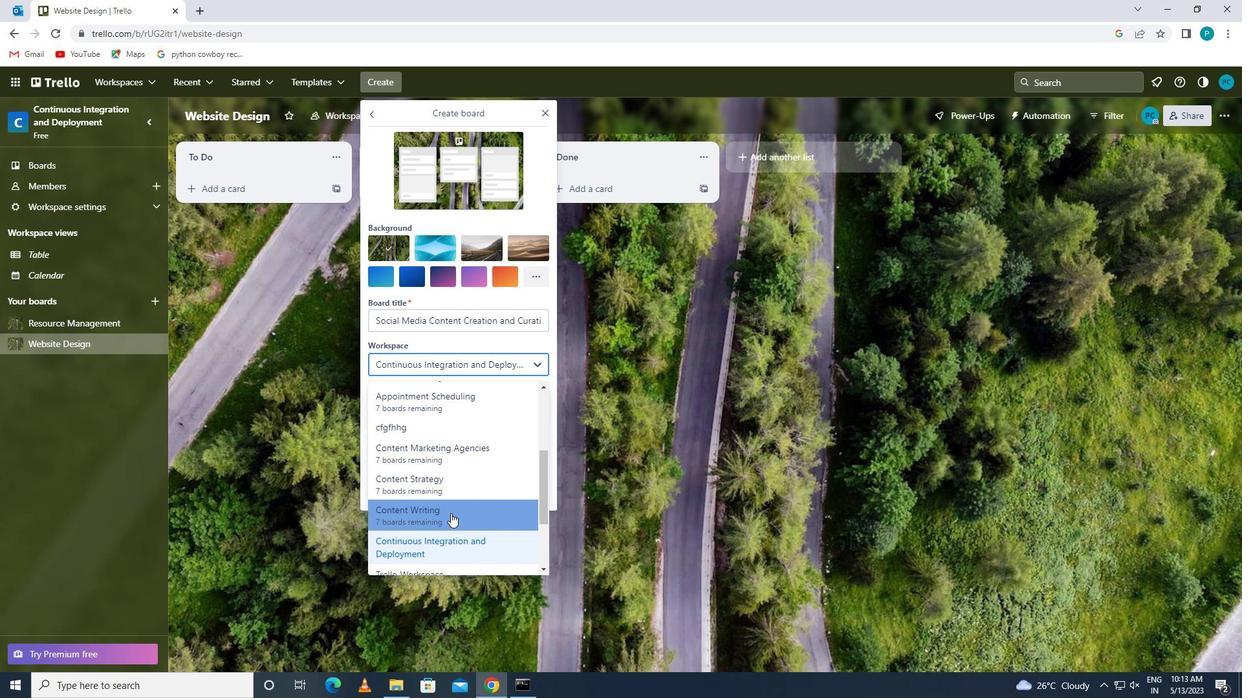 
Action: Mouse pressed left at (453, 539)
Screenshot: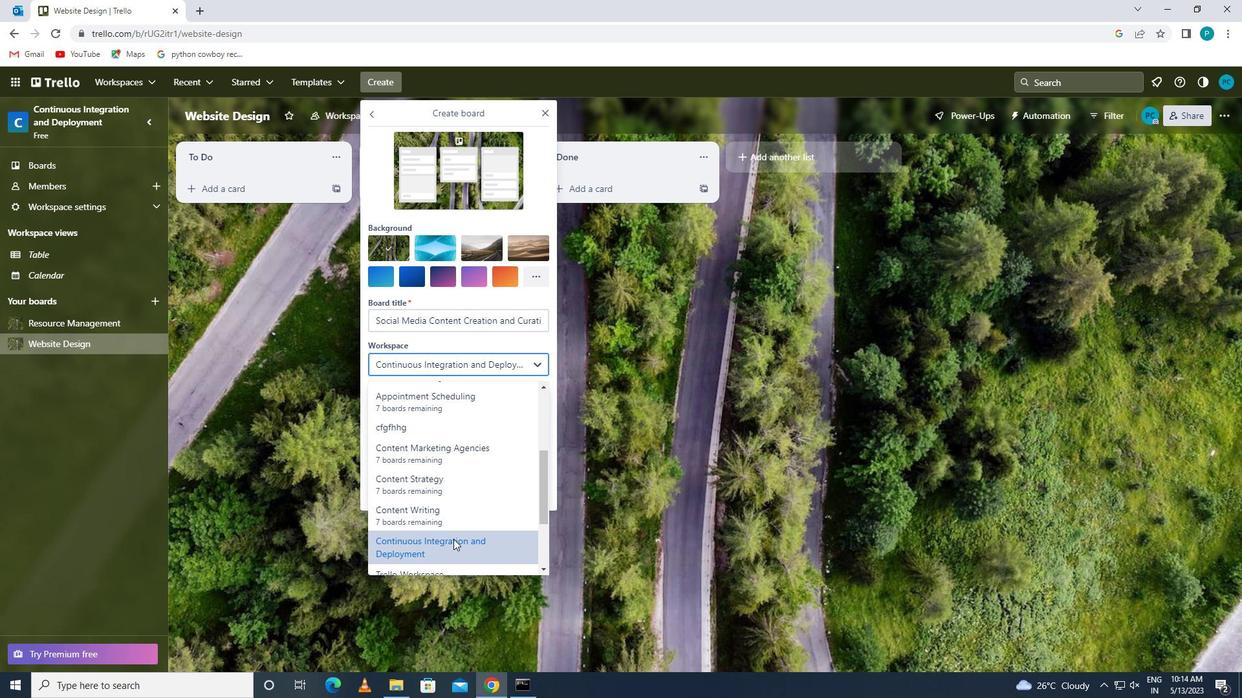 
Action: Mouse moved to (417, 441)
Screenshot: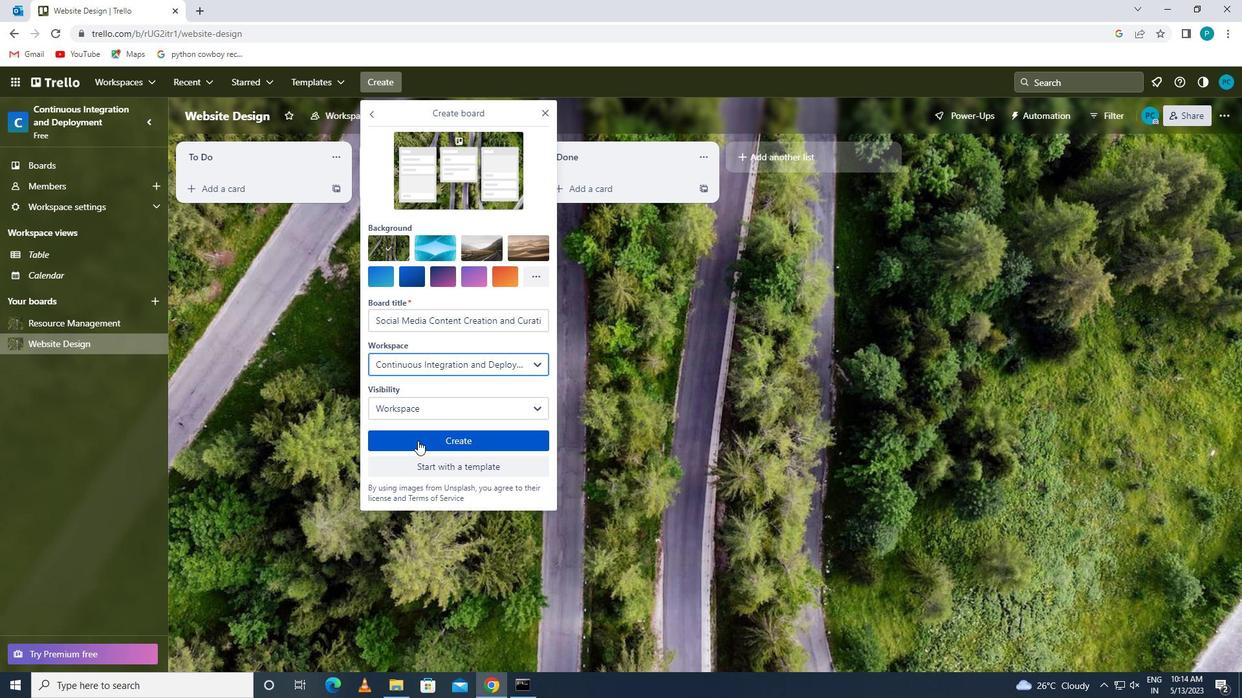 
Action: Mouse pressed left at (417, 441)
Screenshot: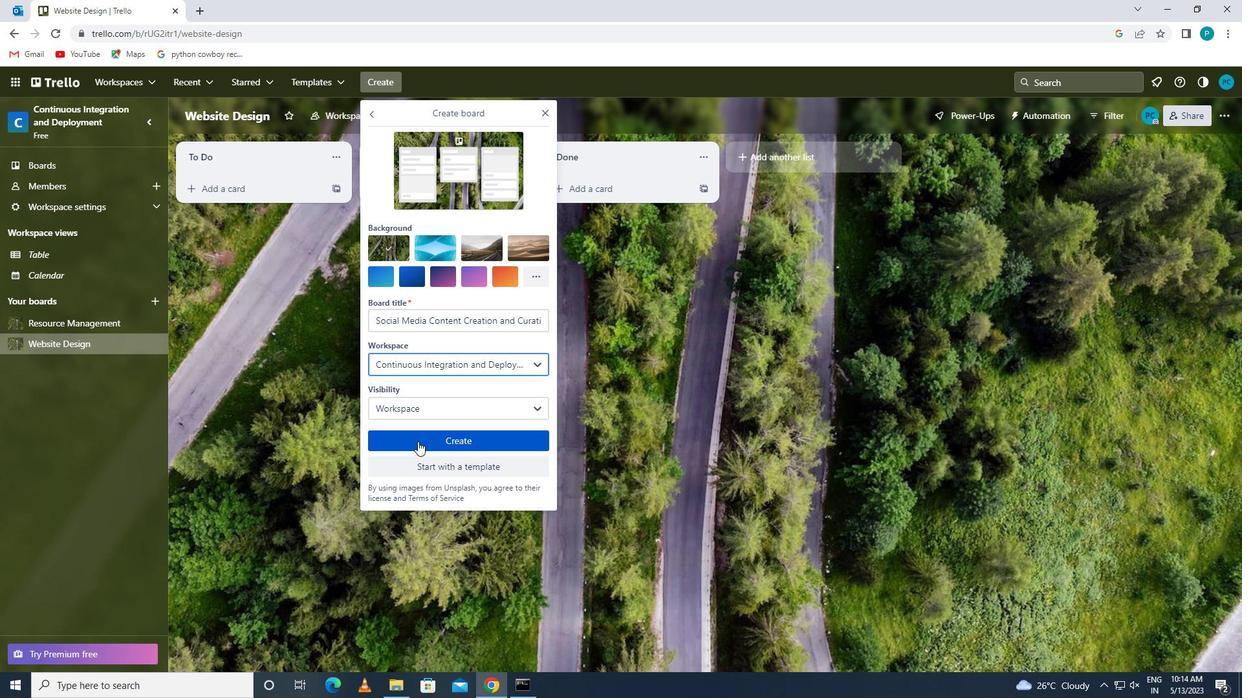 
